 Task: Undo the text.
Action: Mouse moved to (97, 149)
Screenshot: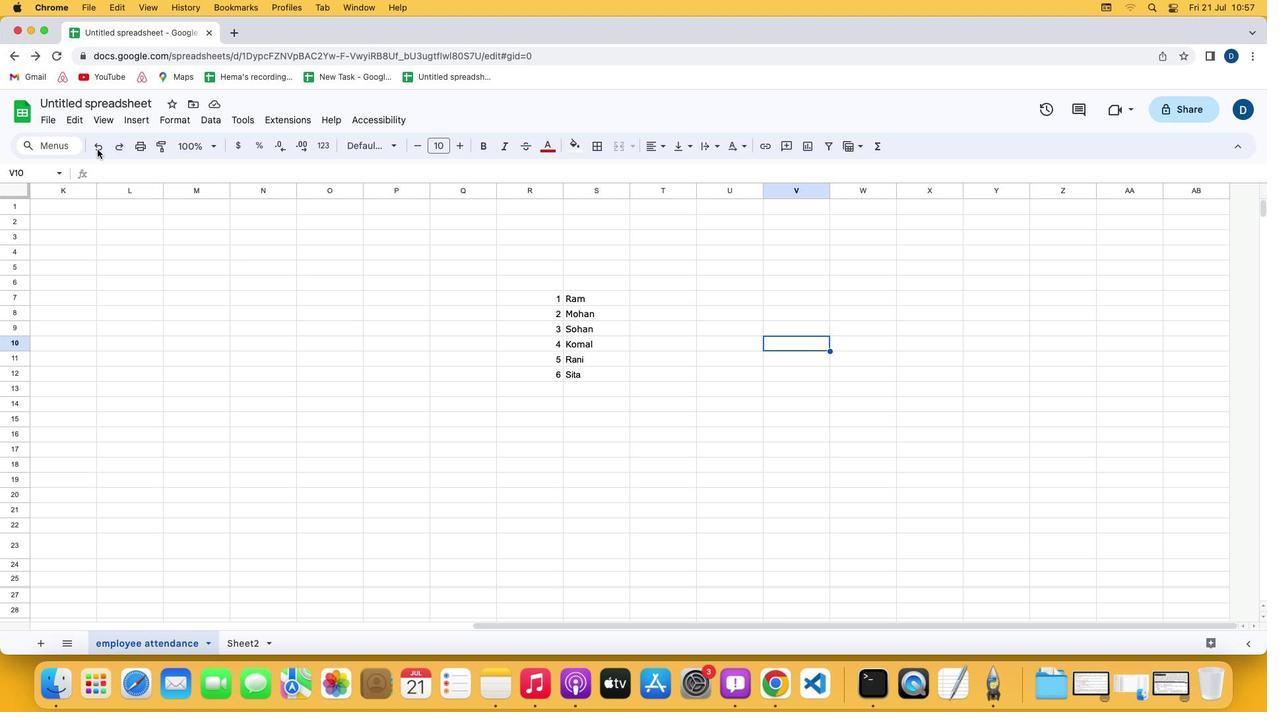 
Action: Mouse pressed left at (97, 149)
Screenshot: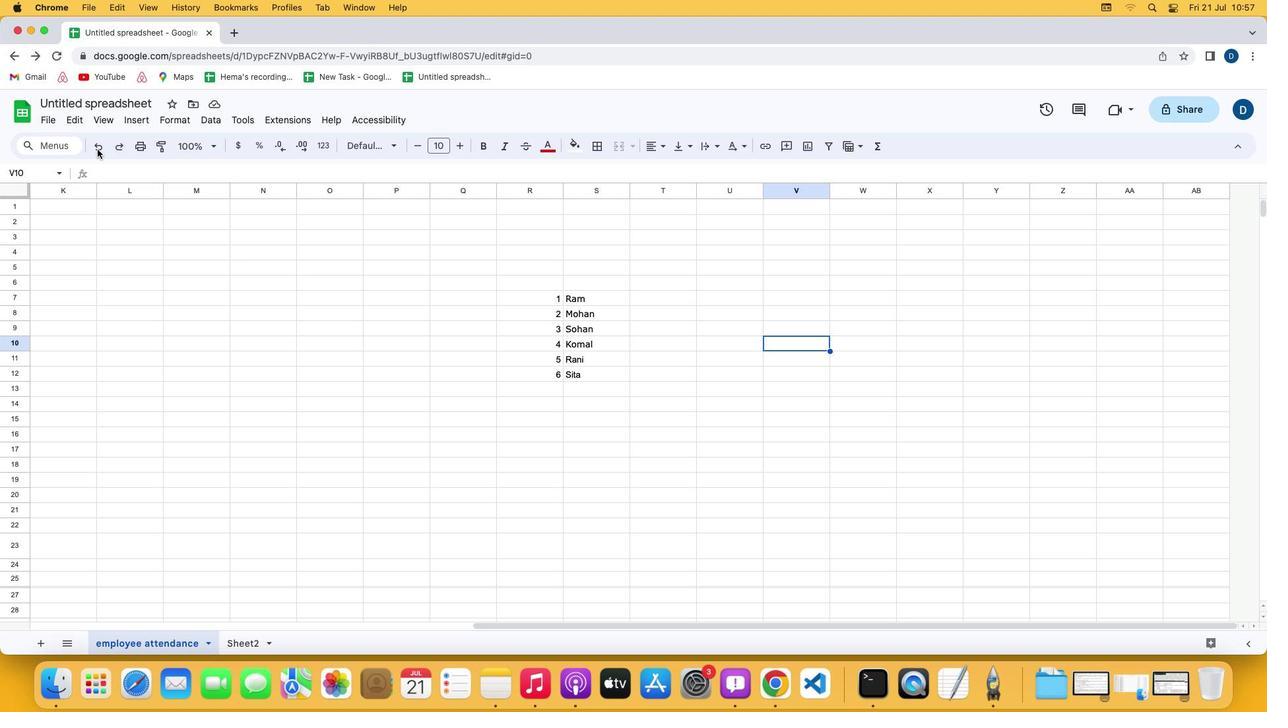 
Action: Mouse moved to (97, 147)
Screenshot: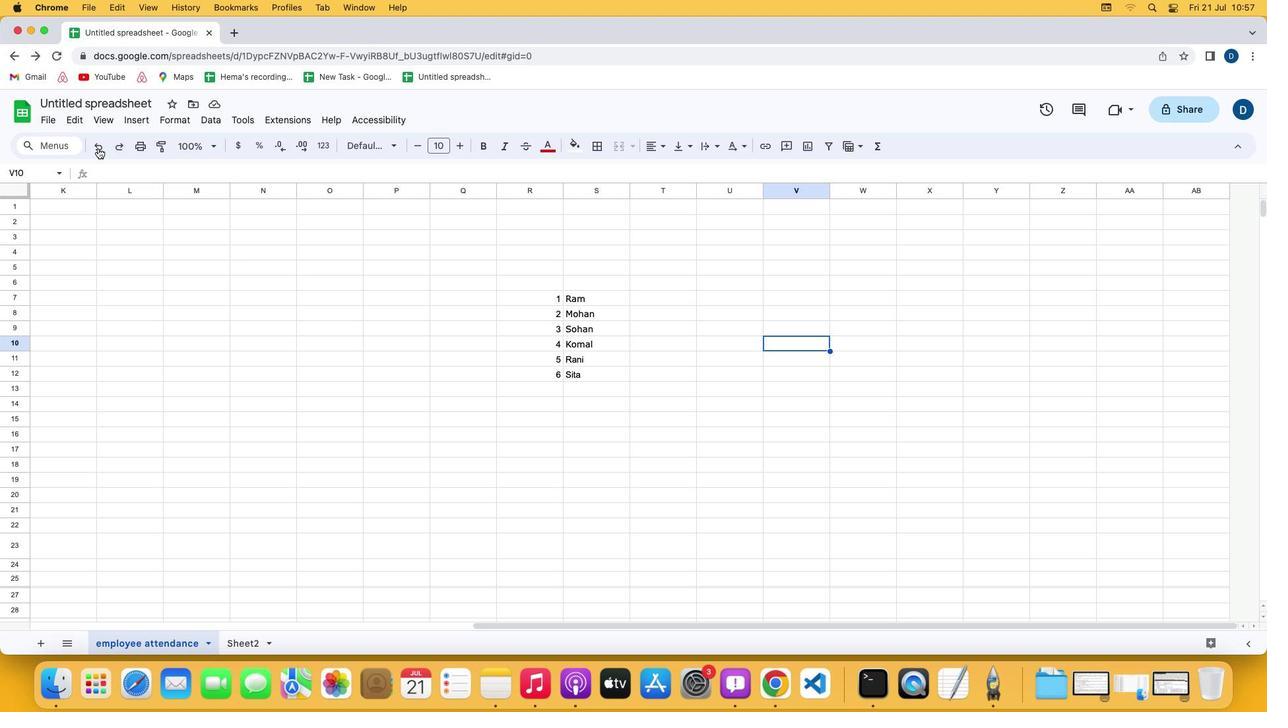 
Action: Mouse pressed left at (97, 147)
Screenshot: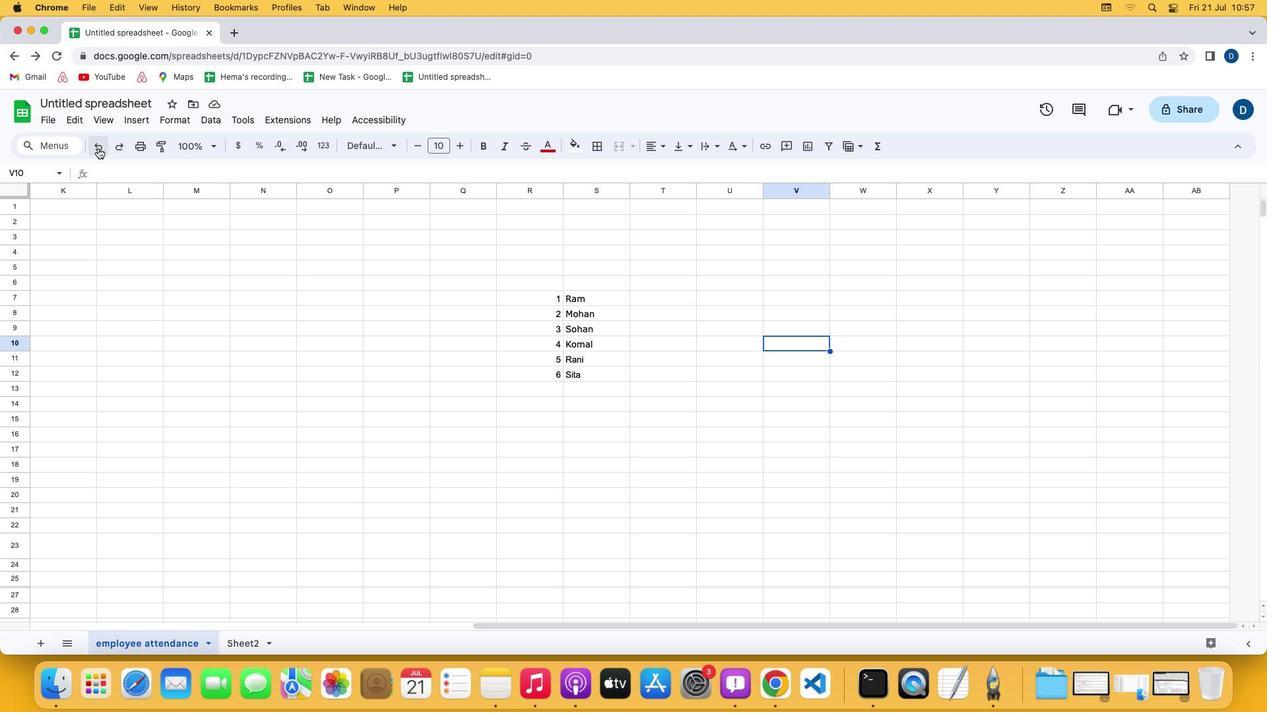 
Action: Mouse moved to (235, 337)
Screenshot: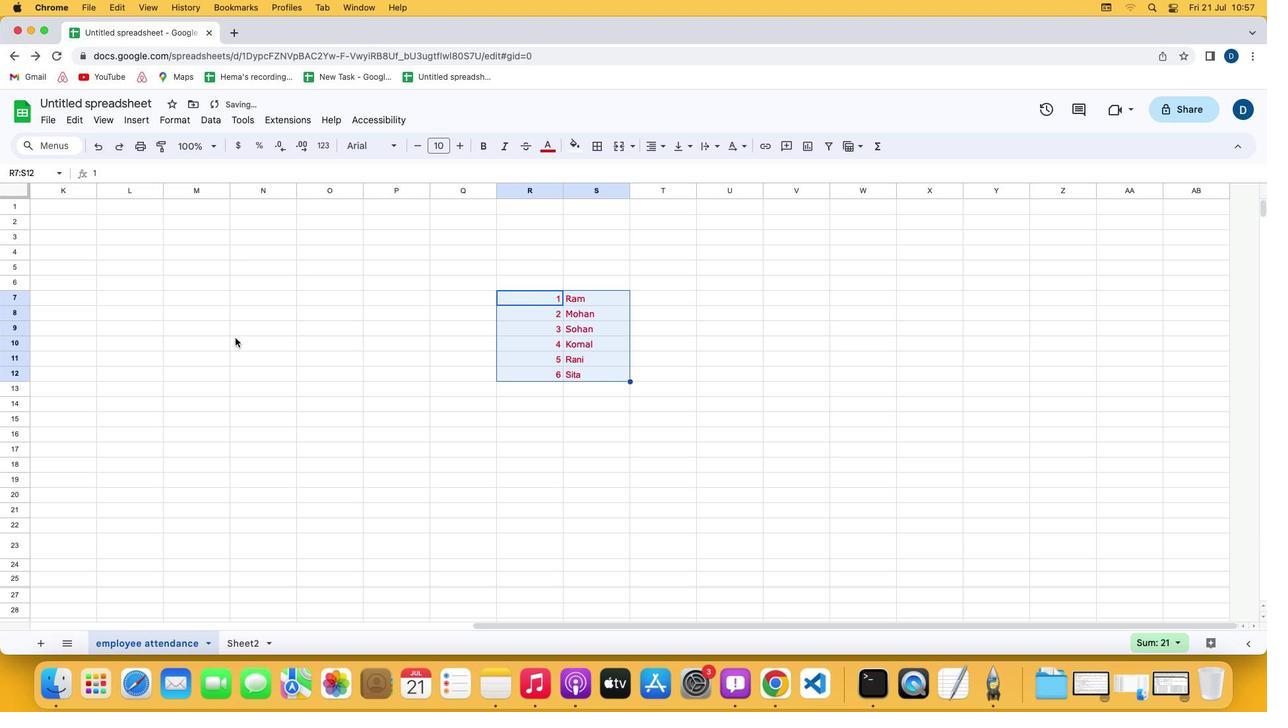 
